 Task: Go to home page of company United Health Group
Action: Mouse moved to (525, 98)
Screenshot: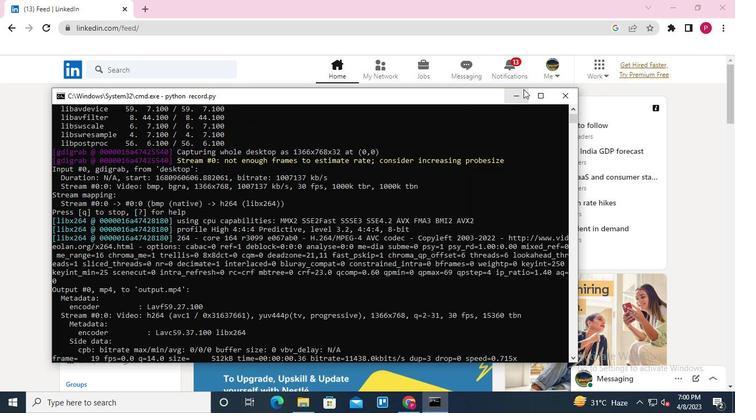 
Action: Mouse pressed left at (525, 98)
Screenshot: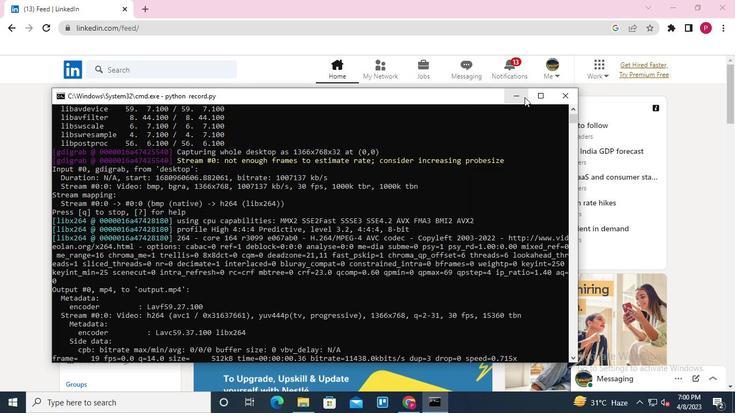 
Action: Mouse moved to (138, 75)
Screenshot: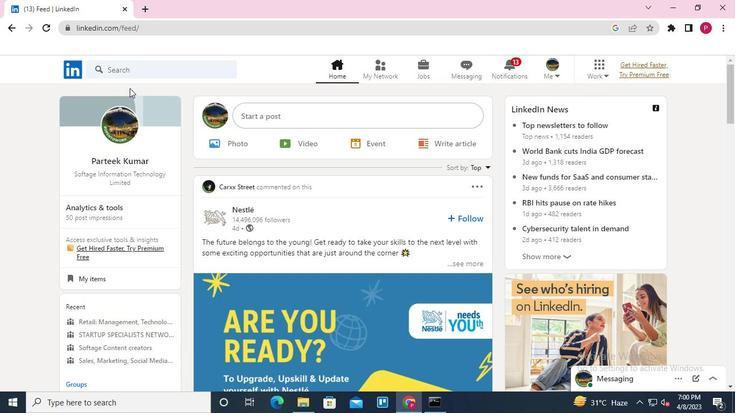 
Action: Mouse pressed left at (138, 75)
Screenshot: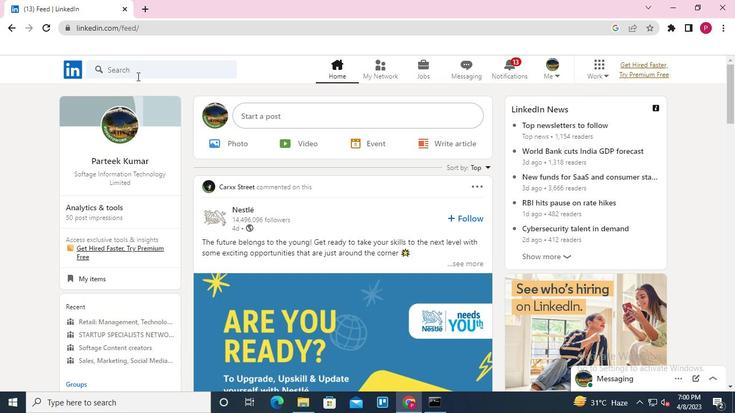 
Action: Mouse moved to (120, 122)
Screenshot: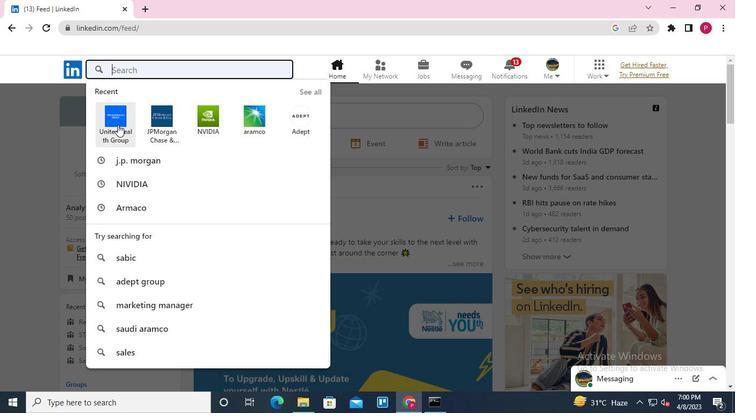 
Action: Mouse pressed left at (120, 122)
Screenshot: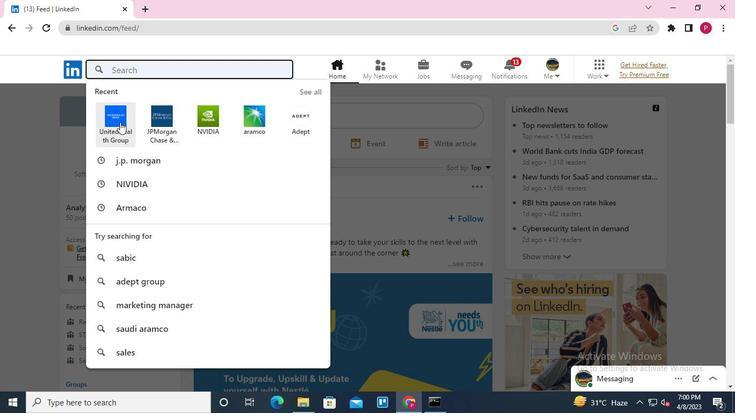
Action: Mouse moved to (136, 283)
Screenshot: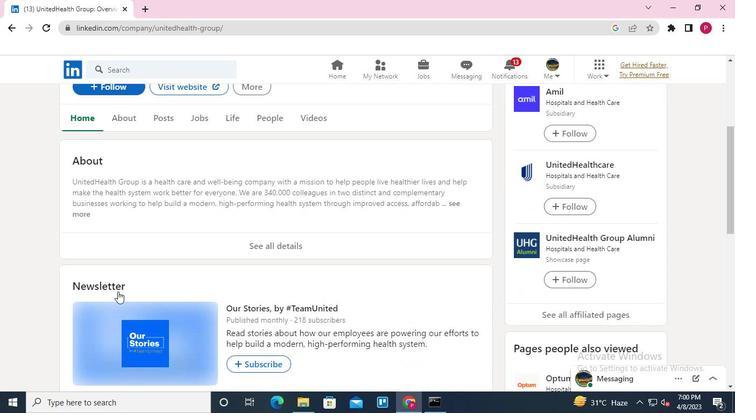 
Action: Keyboard Key.alt_l
Screenshot: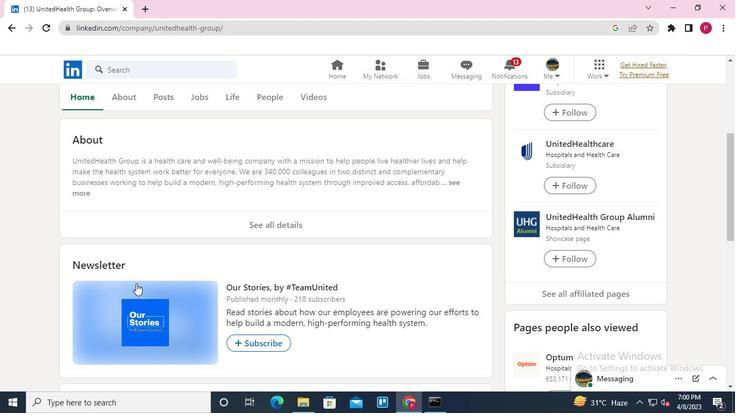 
Action: Keyboard Key.tab
Screenshot: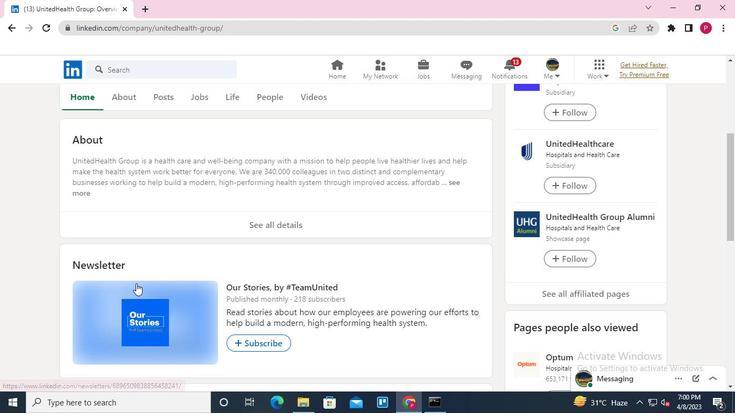 
Action: Mouse moved to (560, 100)
Screenshot: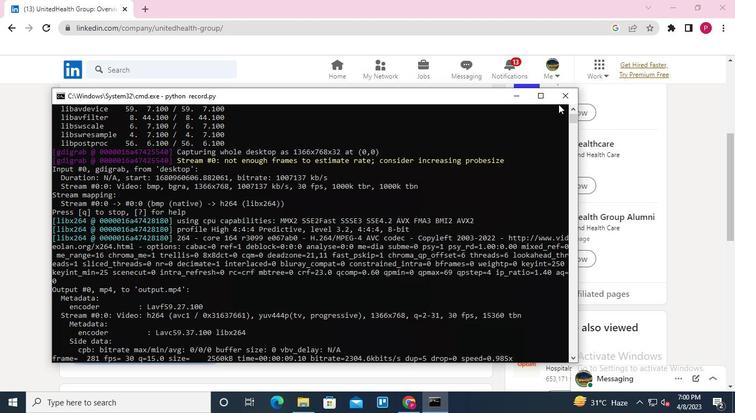 
Action: Mouse pressed left at (560, 100)
Screenshot: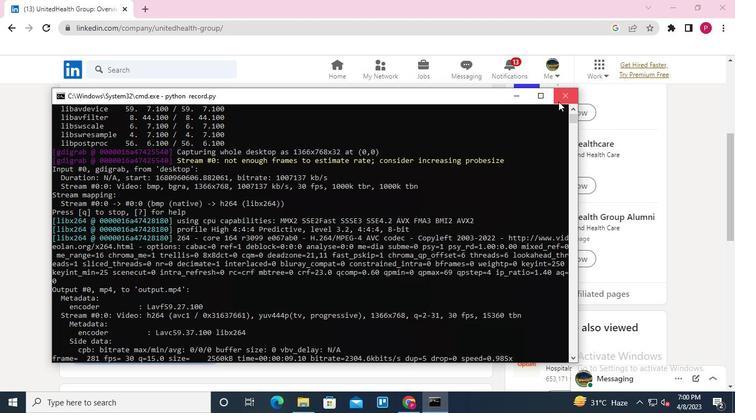 
